 Task: Add Uncle Matt's Orange Juice with Pulp to the cart.
Action: Mouse moved to (44, 347)
Screenshot: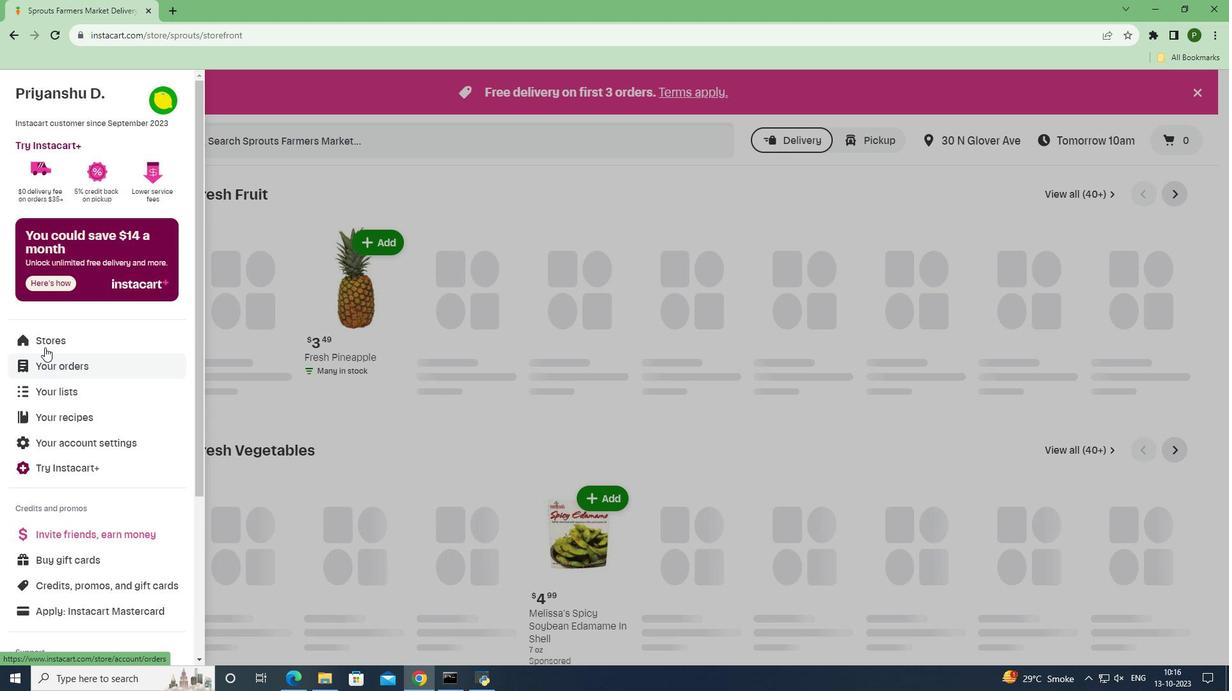 
Action: Mouse pressed left at (44, 347)
Screenshot: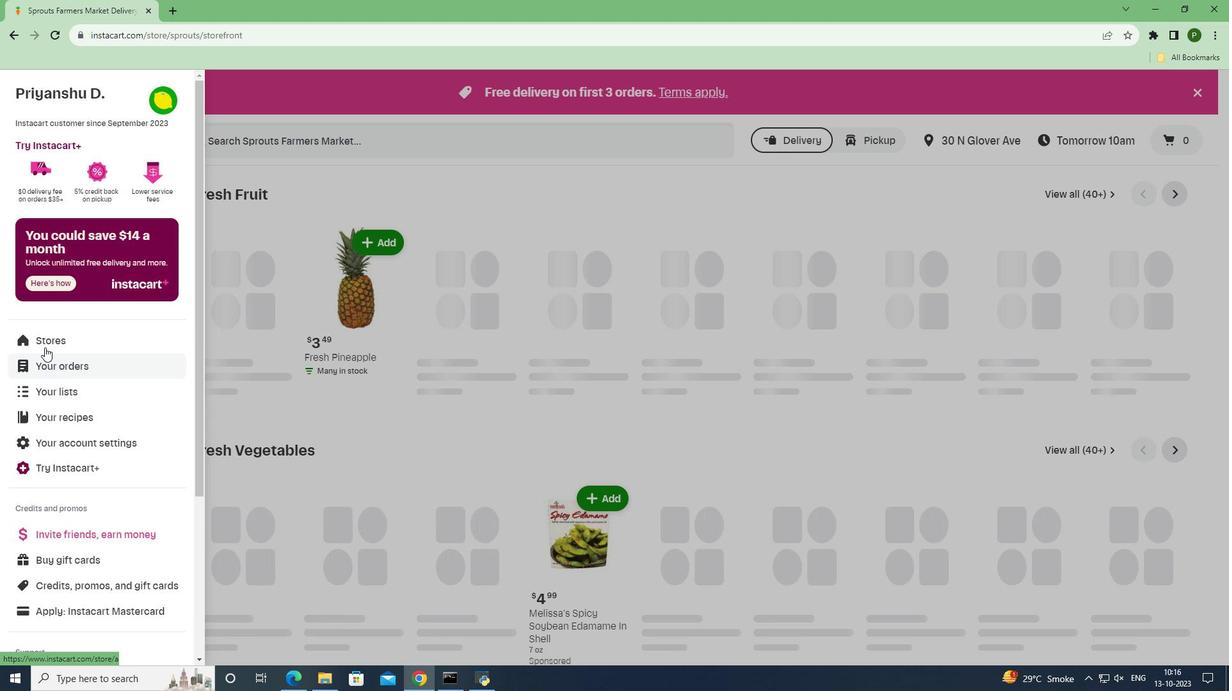 
Action: Mouse moved to (284, 156)
Screenshot: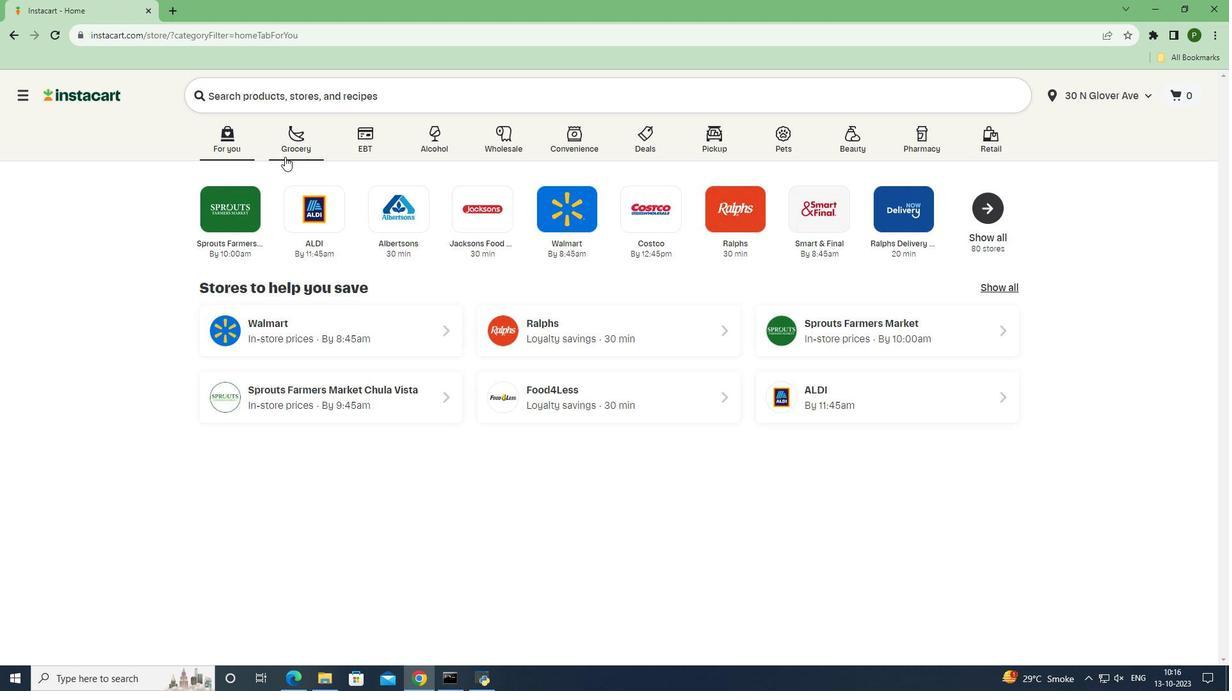 
Action: Mouse pressed left at (284, 156)
Screenshot: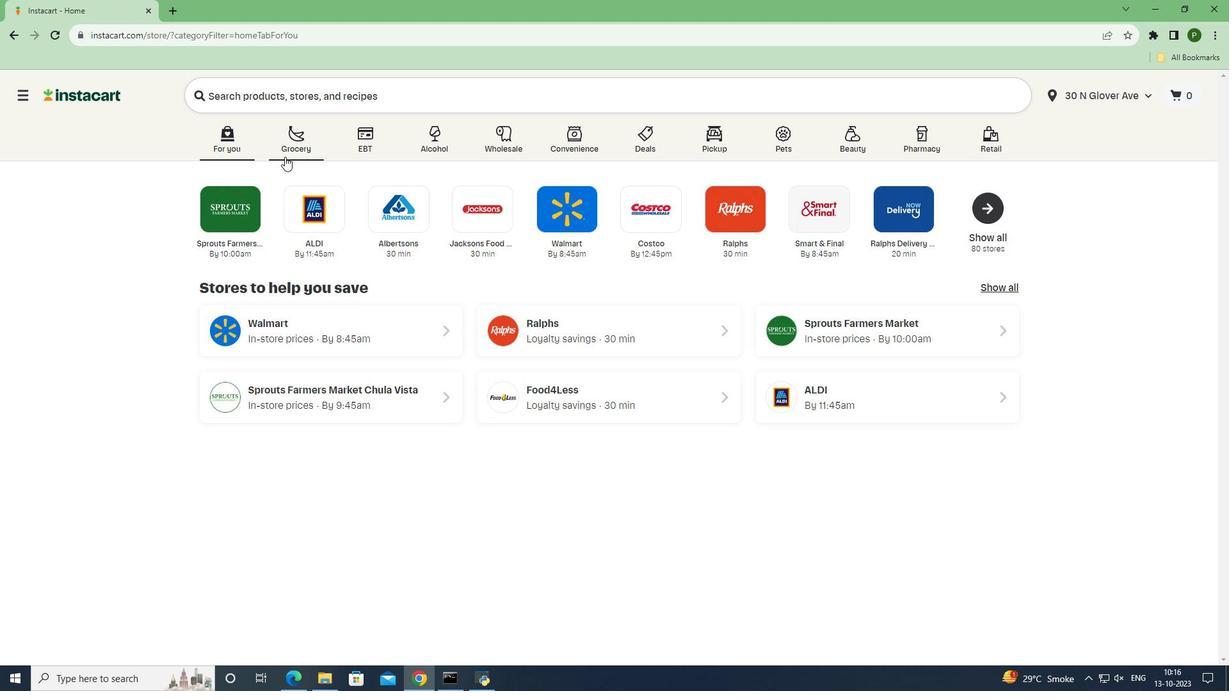 
Action: Mouse moved to (792, 304)
Screenshot: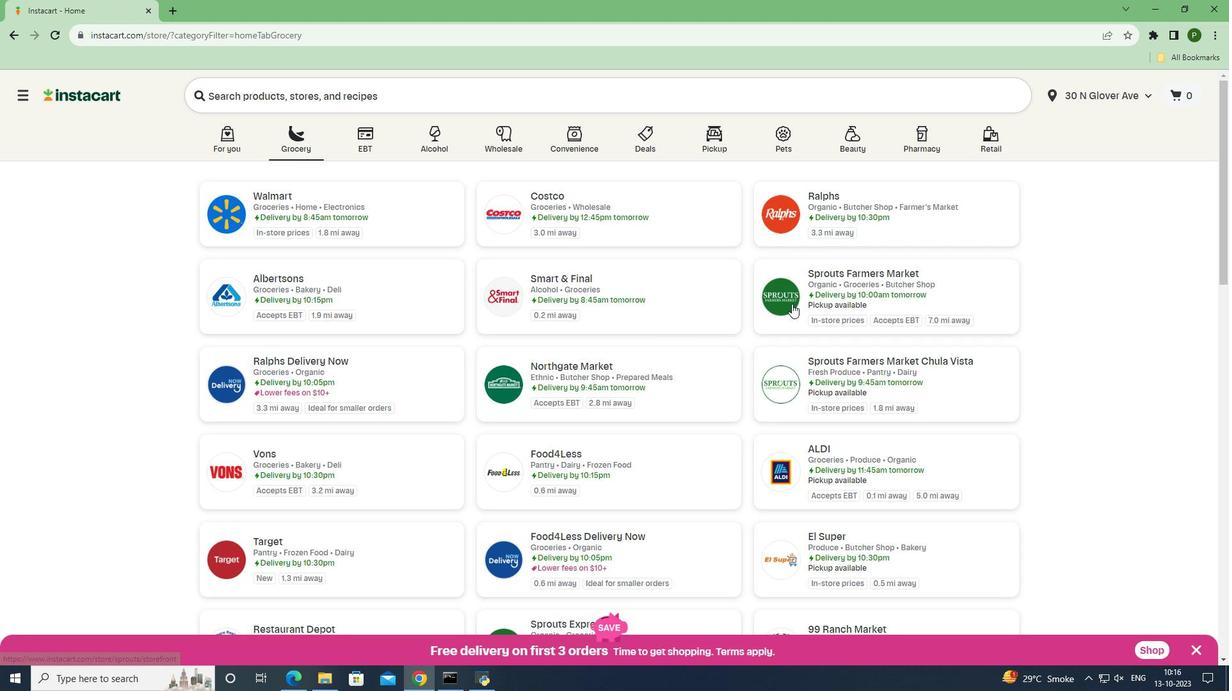 
Action: Mouse pressed left at (792, 304)
Screenshot: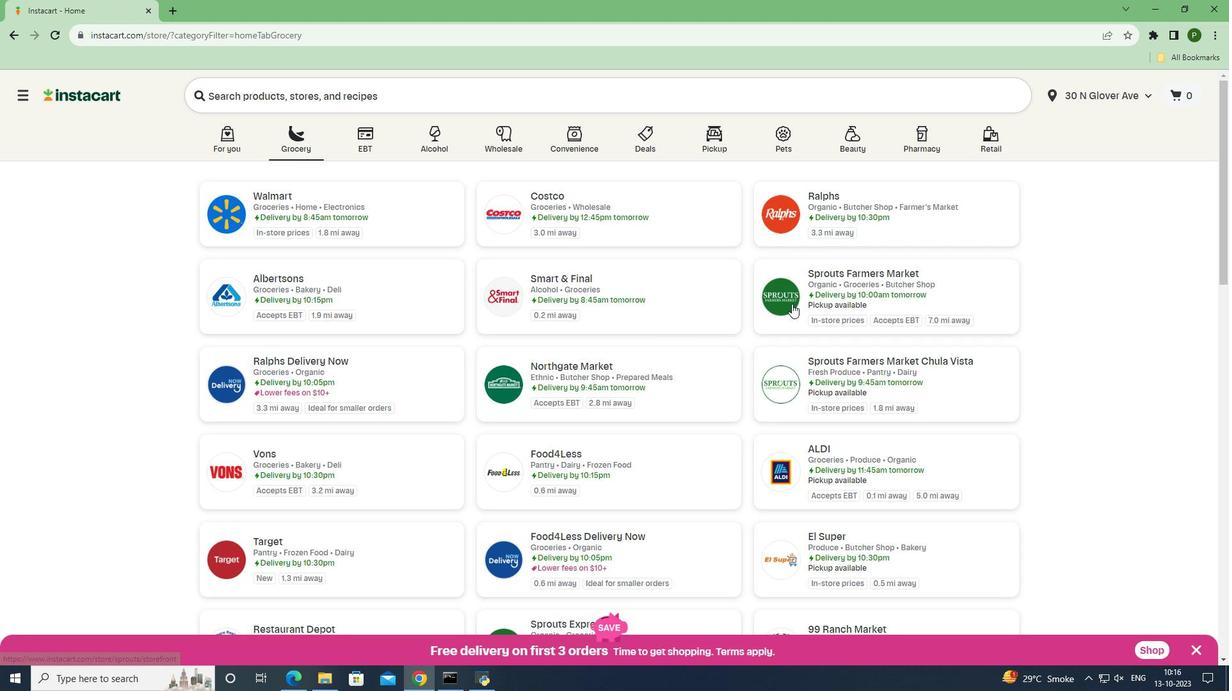 
Action: Mouse moved to (59, 433)
Screenshot: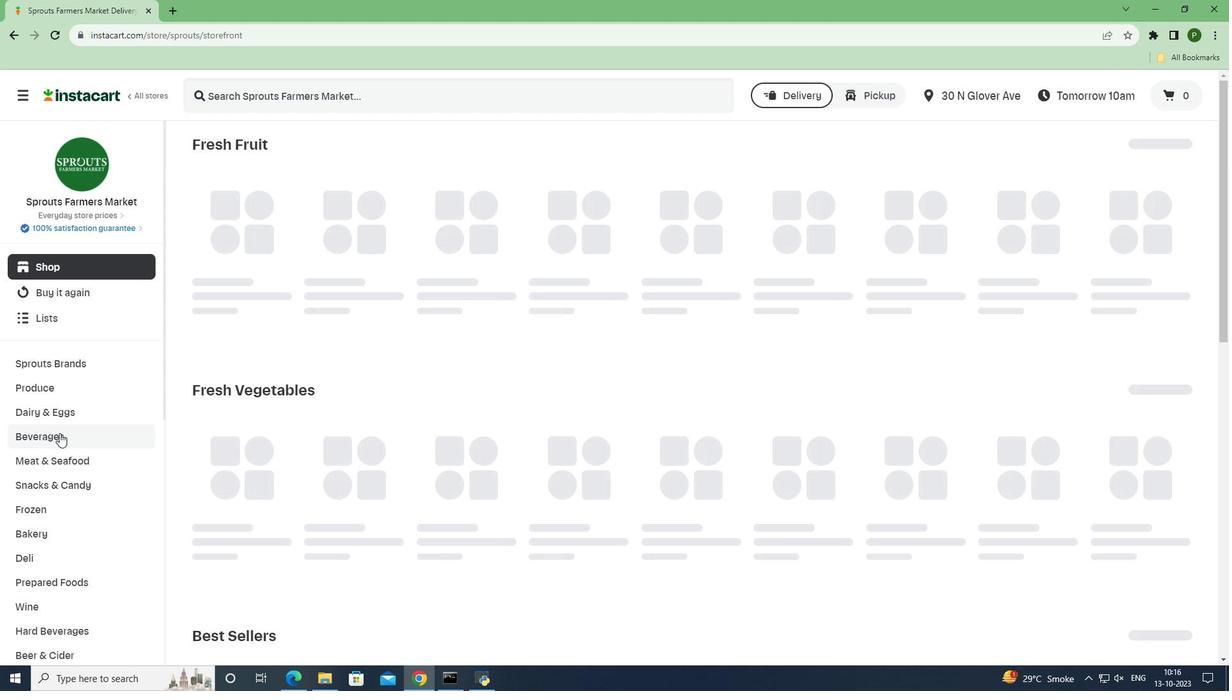 
Action: Mouse pressed left at (59, 433)
Screenshot: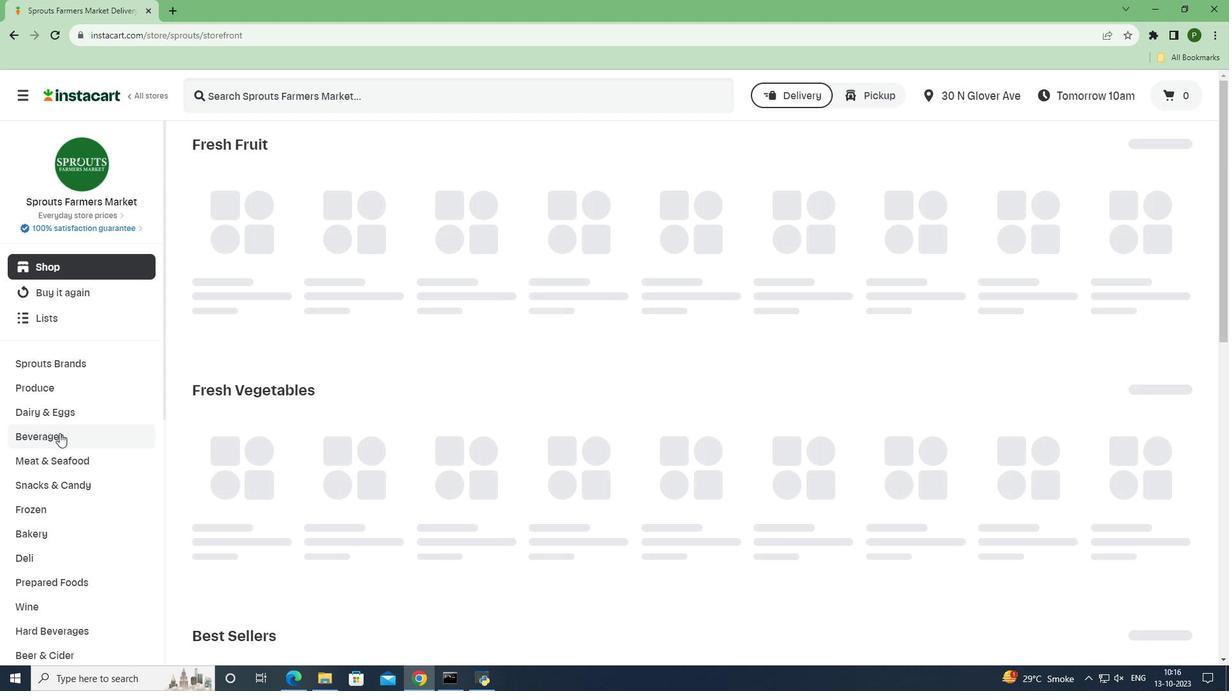 
Action: Mouse moved to (711, 183)
Screenshot: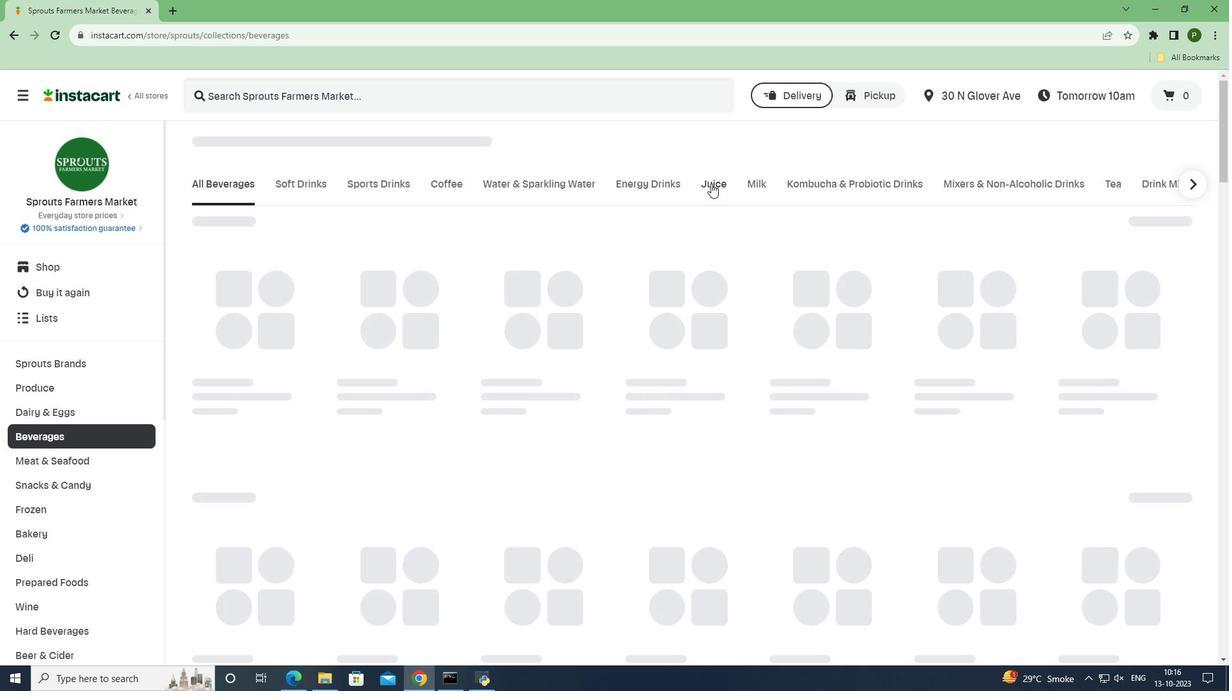 
Action: Mouse pressed left at (711, 183)
Screenshot: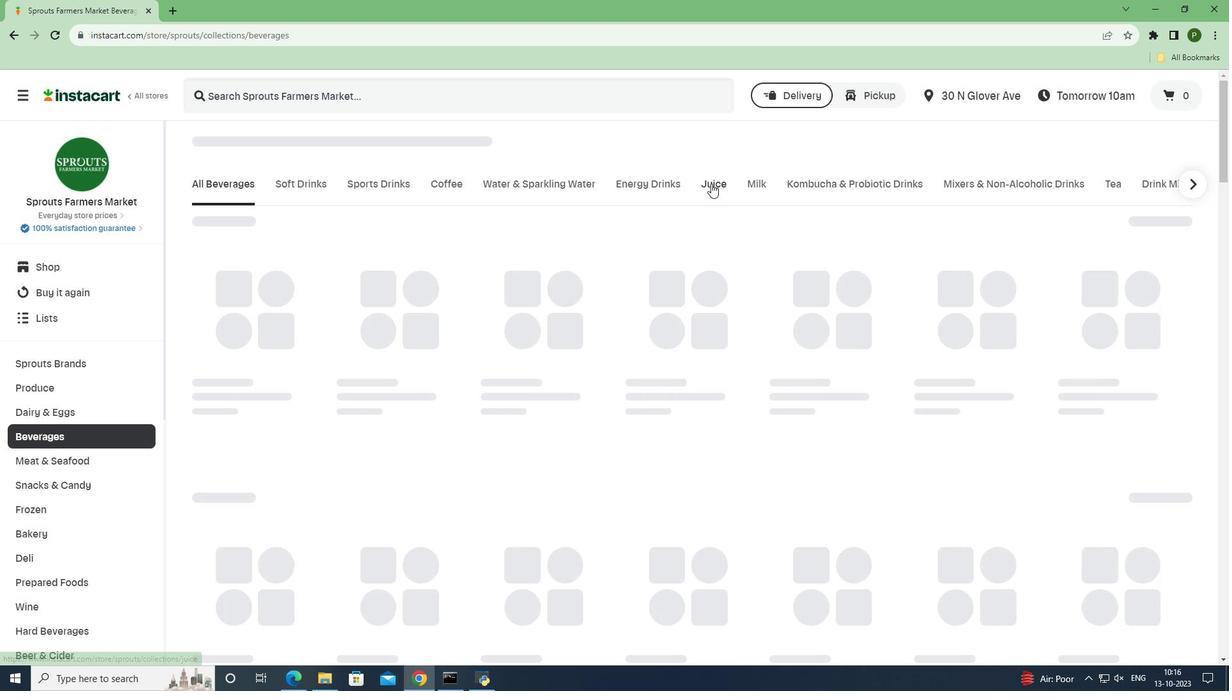 
Action: Mouse moved to (458, 101)
Screenshot: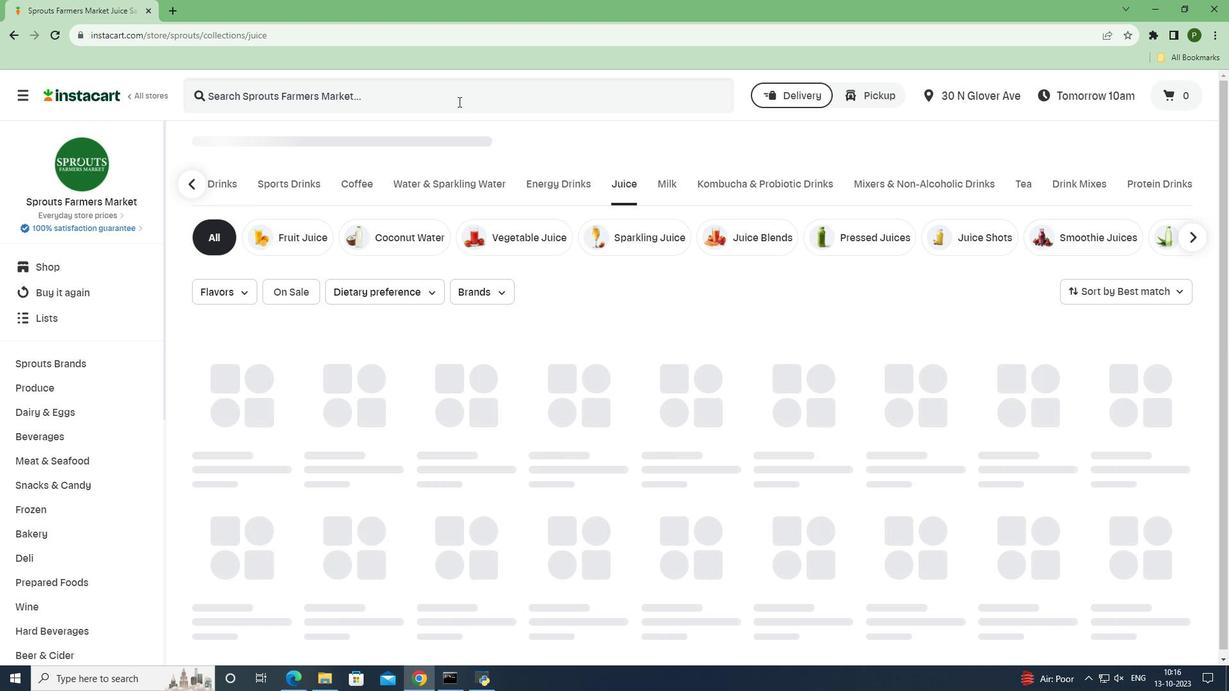 
Action: Mouse pressed left at (458, 101)
Screenshot: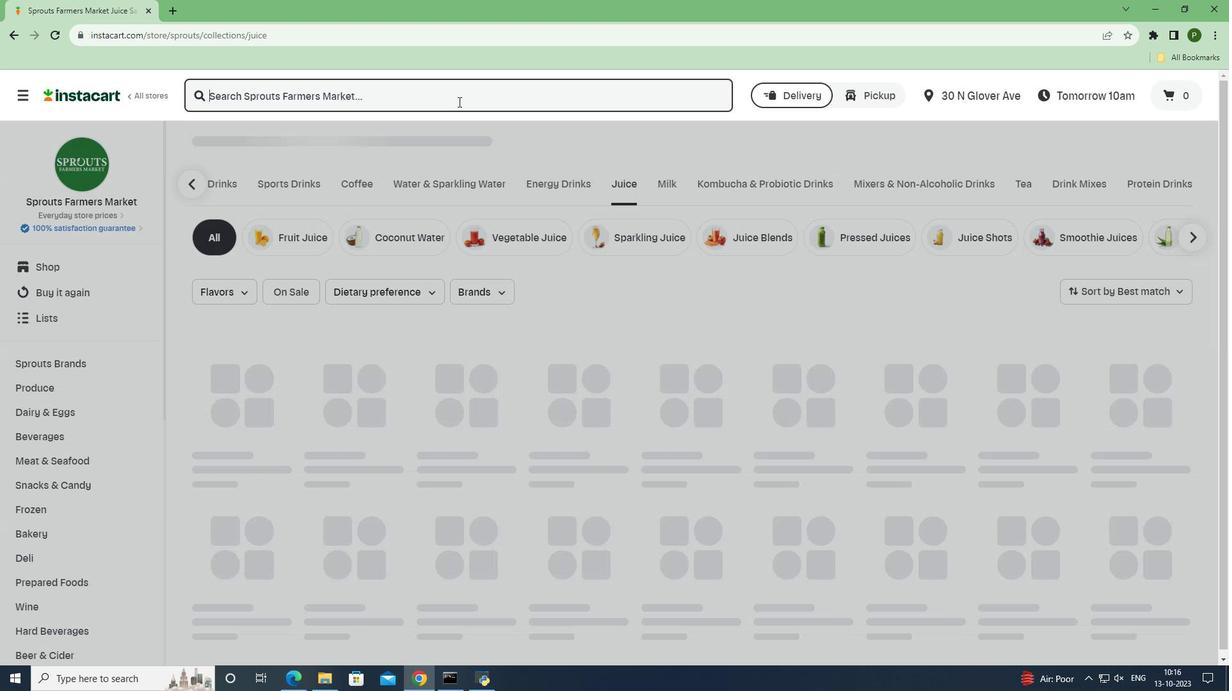 
Action: Key pressed <Key.caps_lock>U<Key.caps_lock>ncle<Key.space><Key.caps_lock>M<Key.caps_lock>att's<Key.space><Key.caps_lock>O<Key.caps_lock>range<Key.space><Key.caps_lock>J<Key.caps_lock>uice<Key.space>with<Key.space>pulp<Key.space><Key.enter>
Screenshot: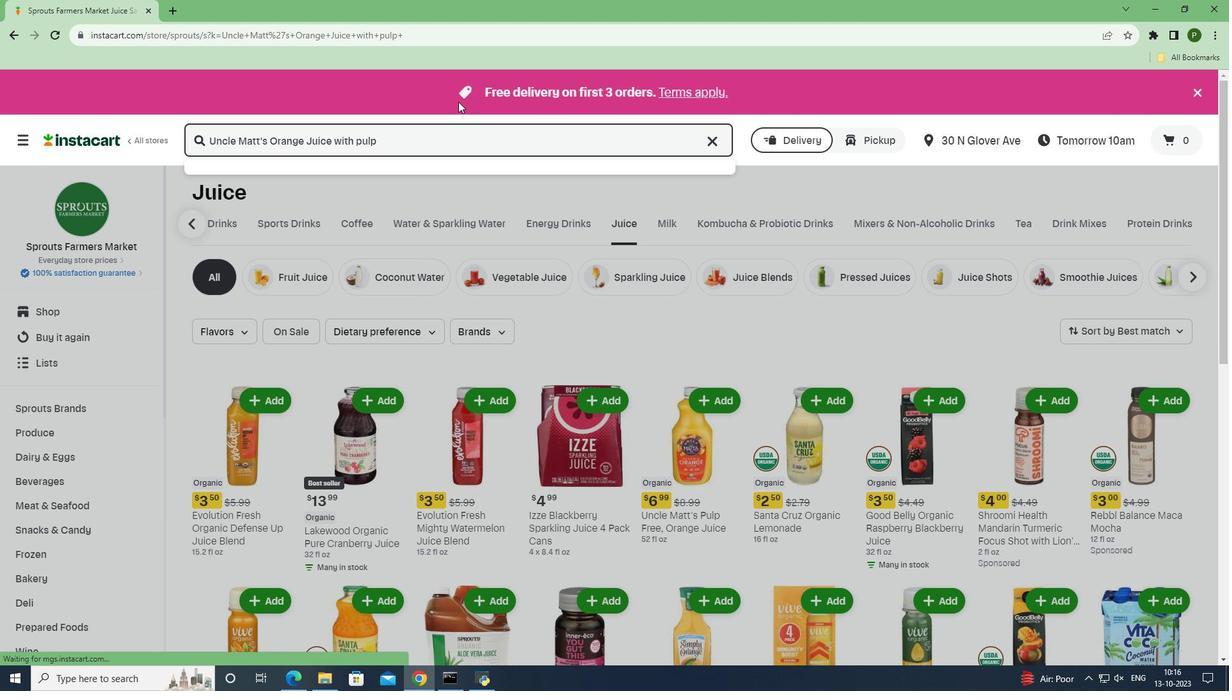 
Action: Mouse moved to (339, 270)
Screenshot: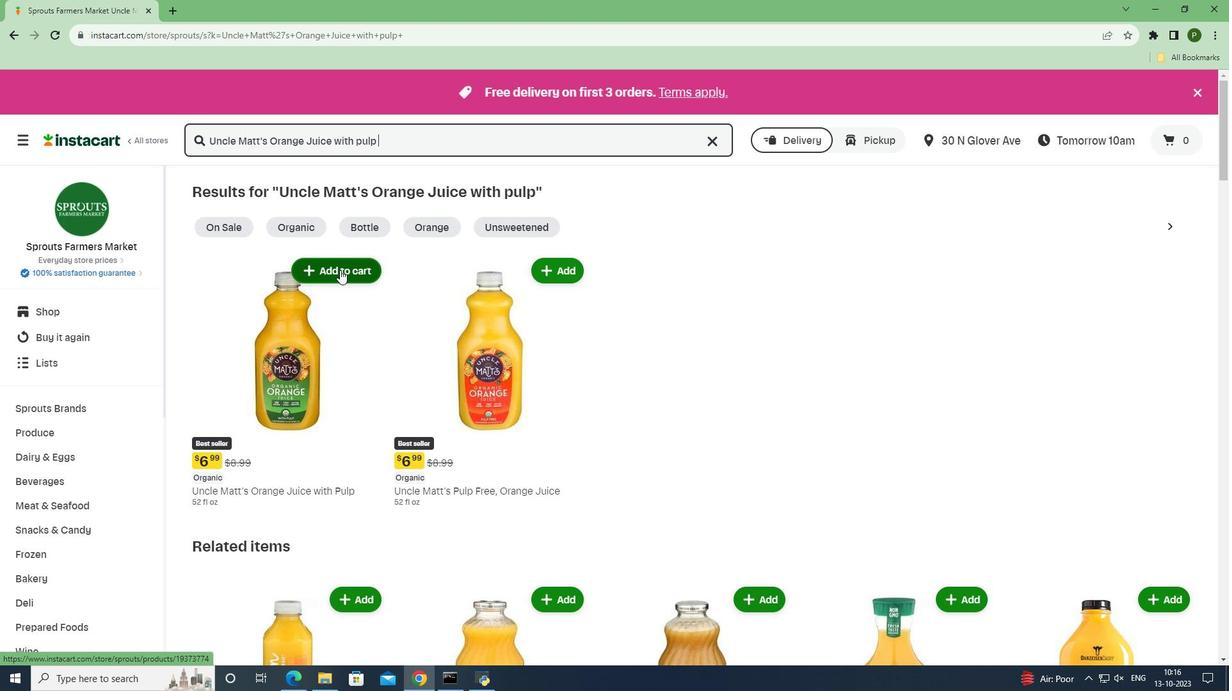 
Action: Mouse pressed left at (339, 270)
Screenshot: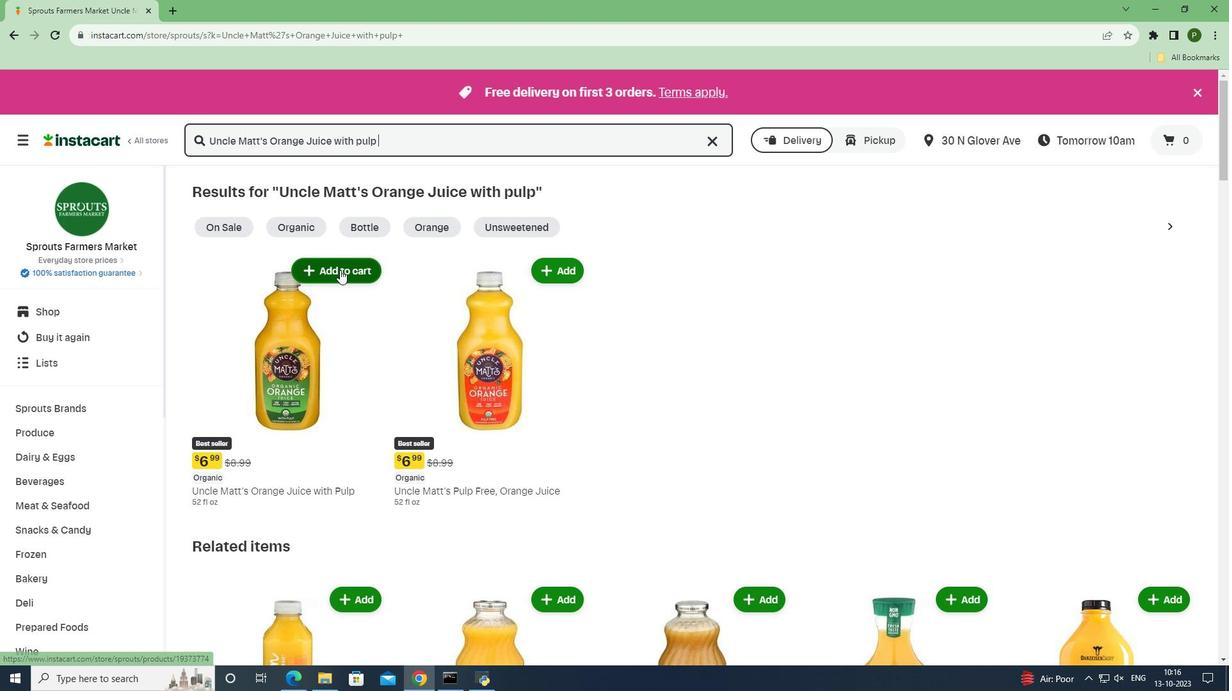
Action: Mouse moved to (377, 329)
Screenshot: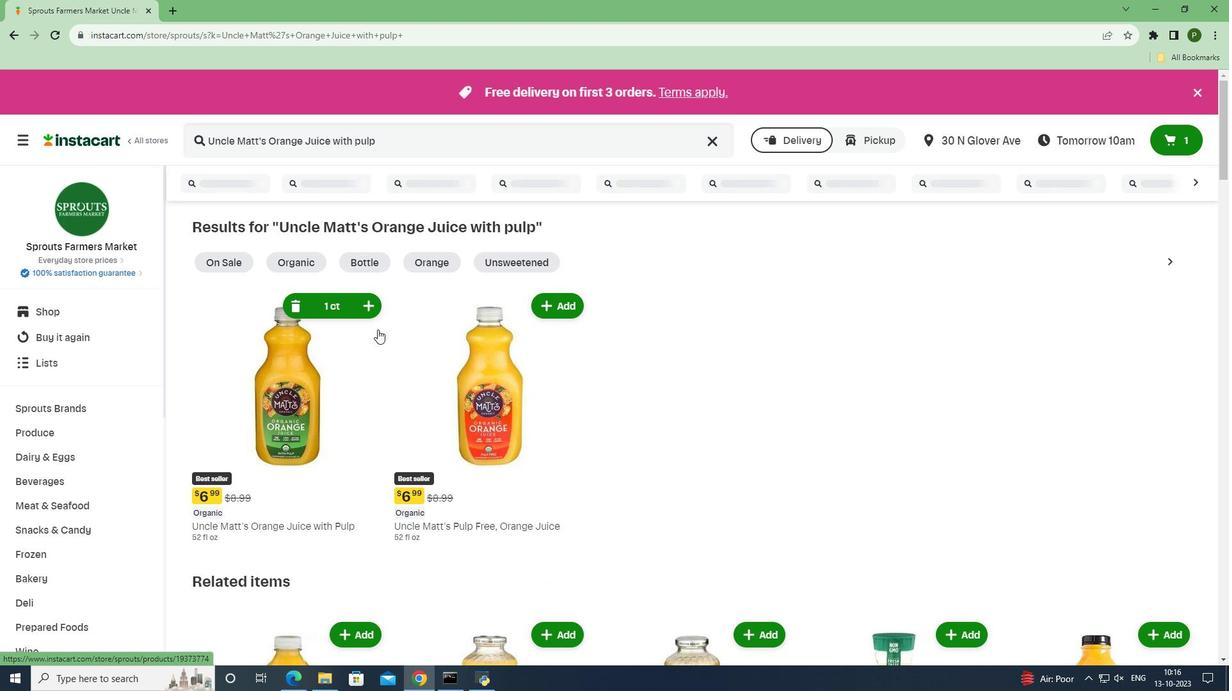 
